 Task: Add Cedar's Mediterranean Foods Roasted Red Pepper Hommus to the cart.
Action: Mouse moved to (749, 259)
Screenshot: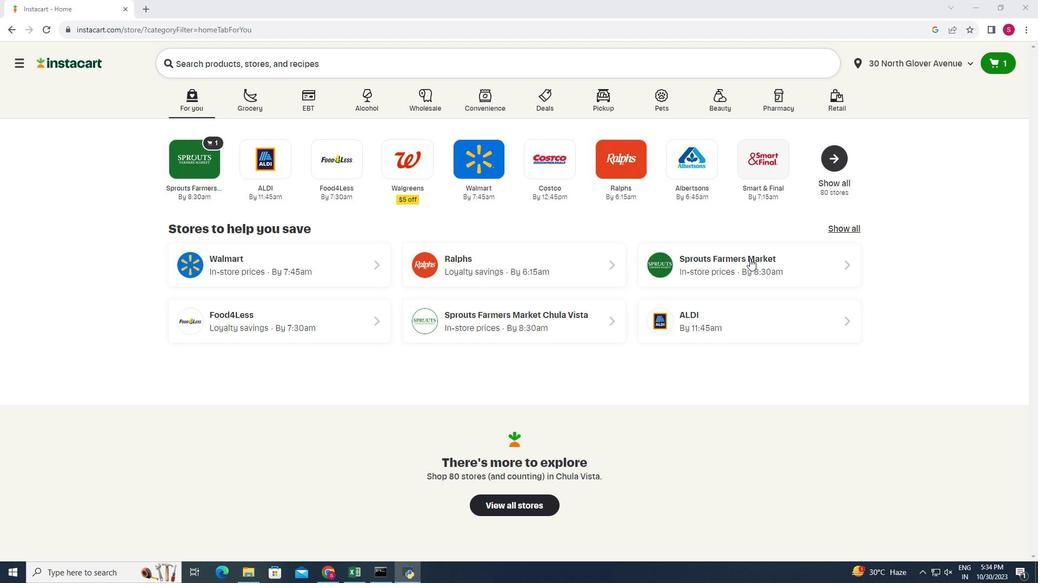 
Action: Mouse pressed left at (749, 259)
Screenshot: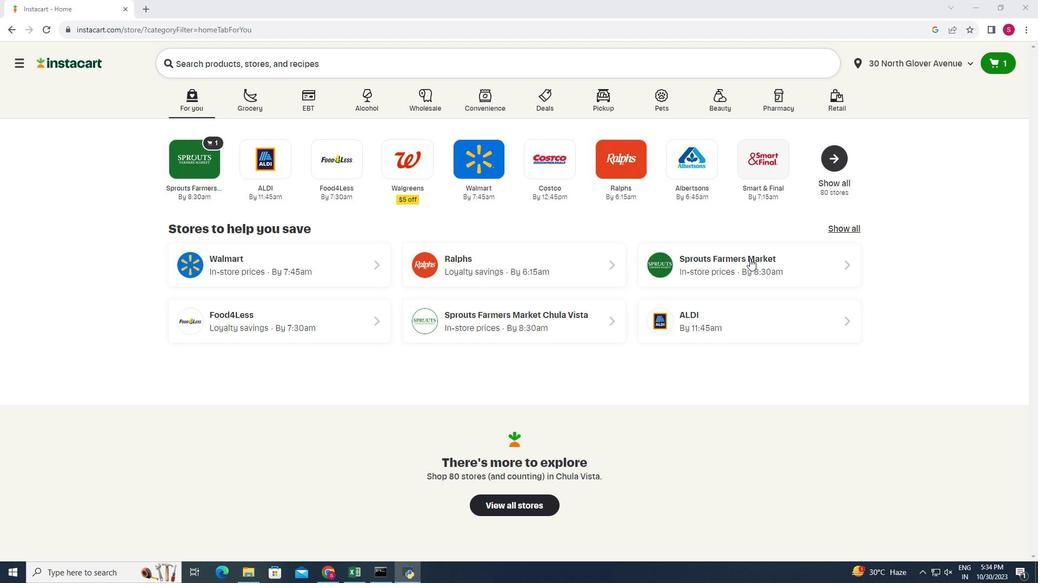
Action: Mouse moved to (54, 476)
Screenshot: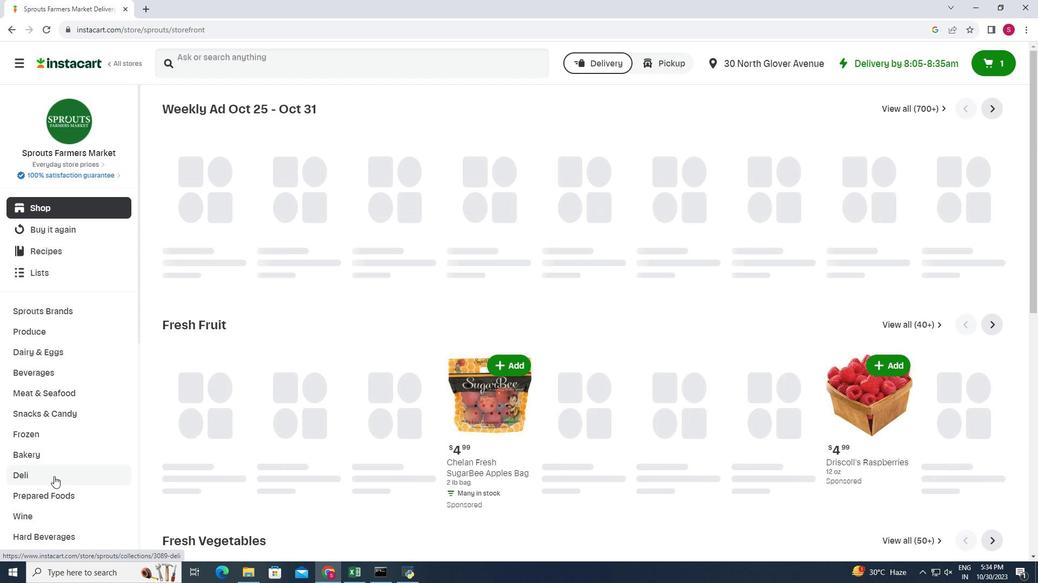 
Action: Mouse pressed left at (54, 476)
Screenshot: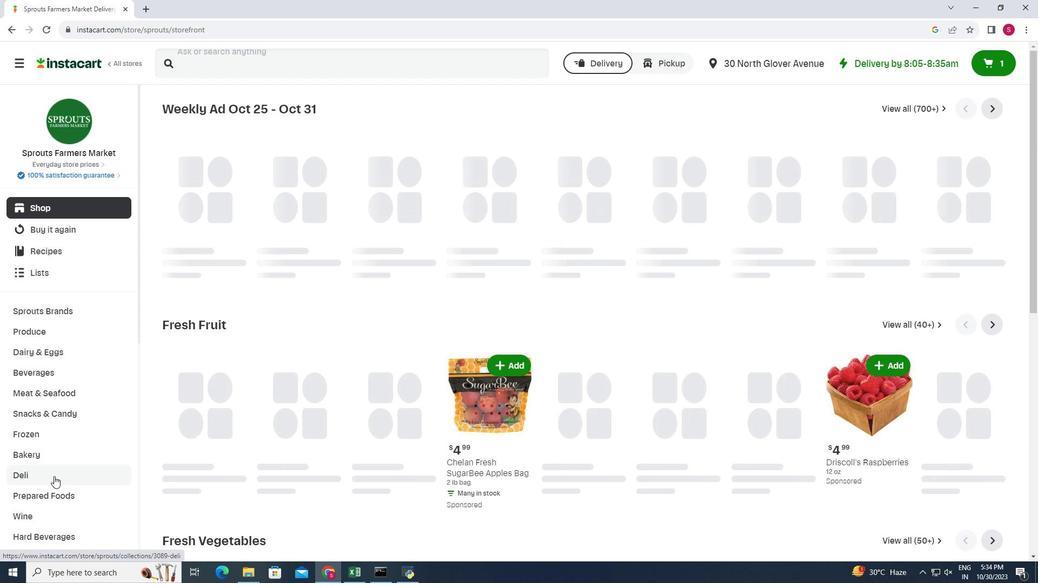 
Action: Mouse moved to (360, 135)
Screenshot: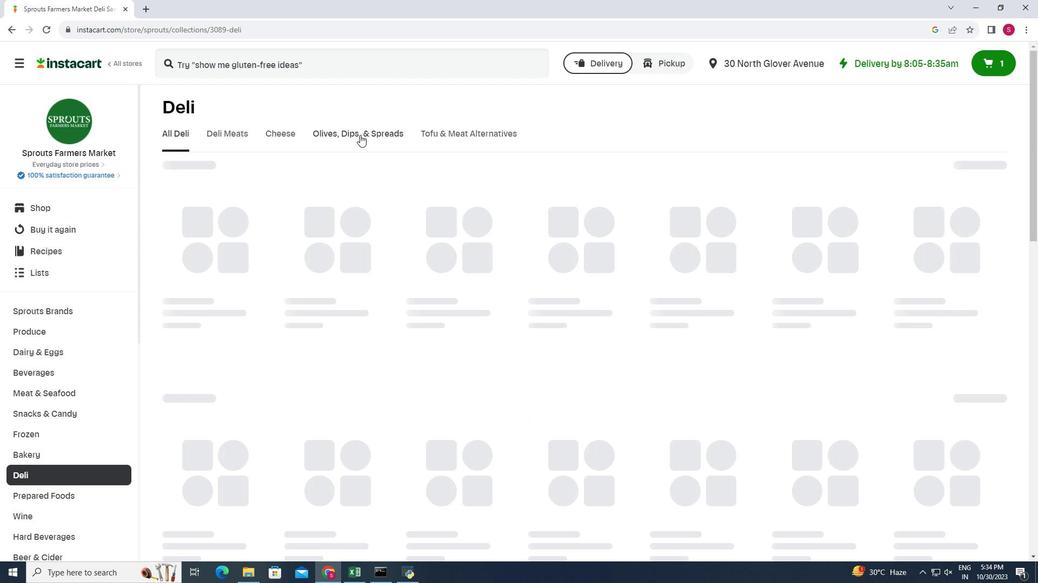 
Action: Mouse pressed left at (360, 135)
Screenshot: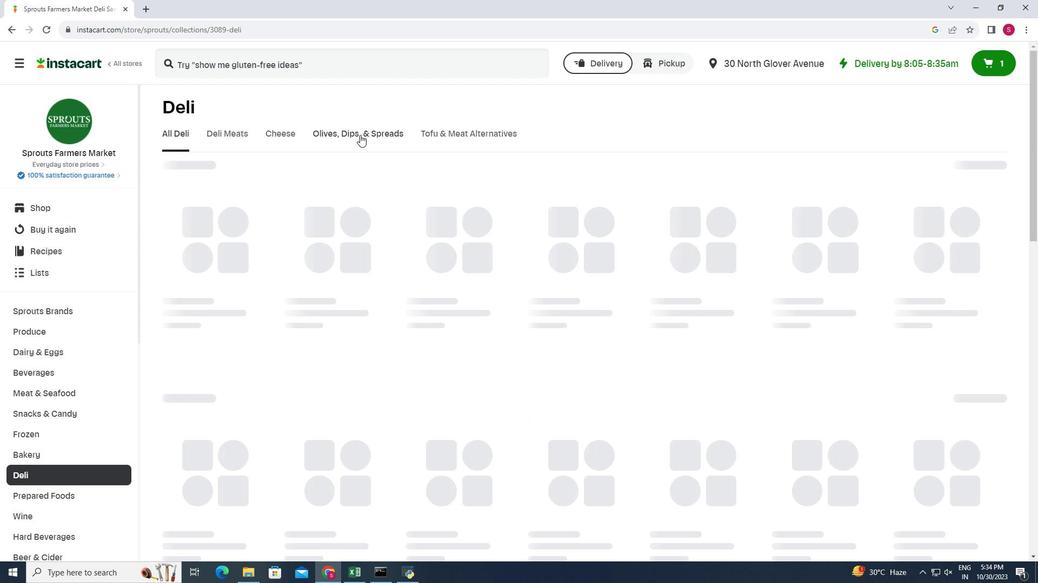 
Action: Mouse moved to (261, 182)
Screenshot: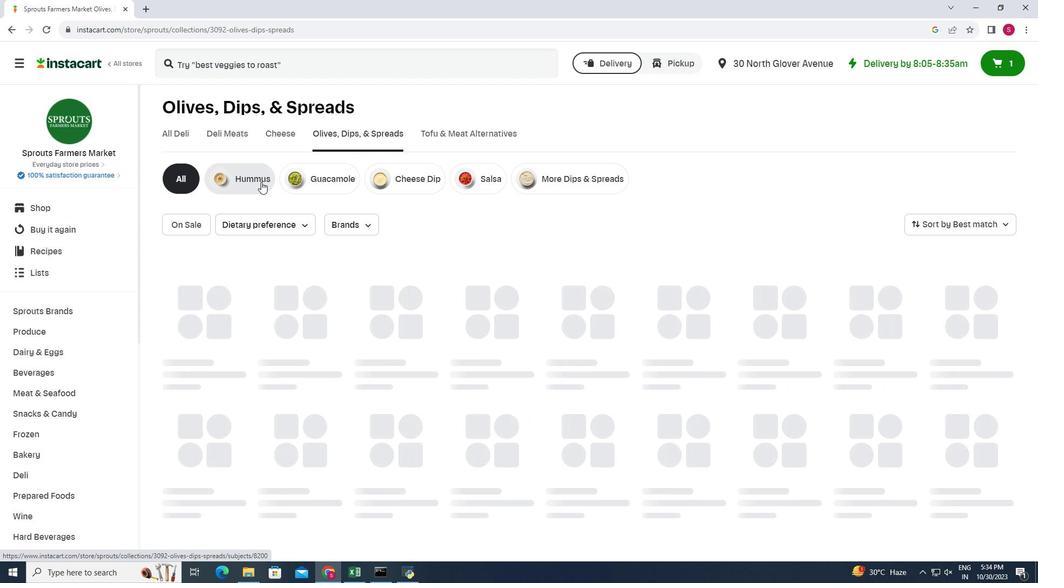 
Action: Mouse pressed left at (261, 182)
Screenshot: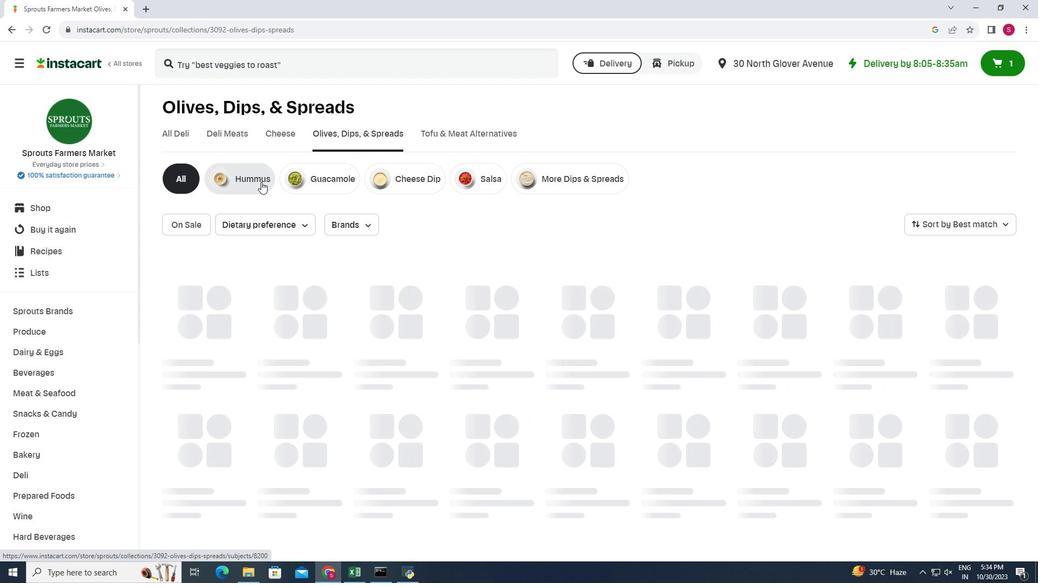 
Action: Mouse moved to (789, 239)
Screenshot: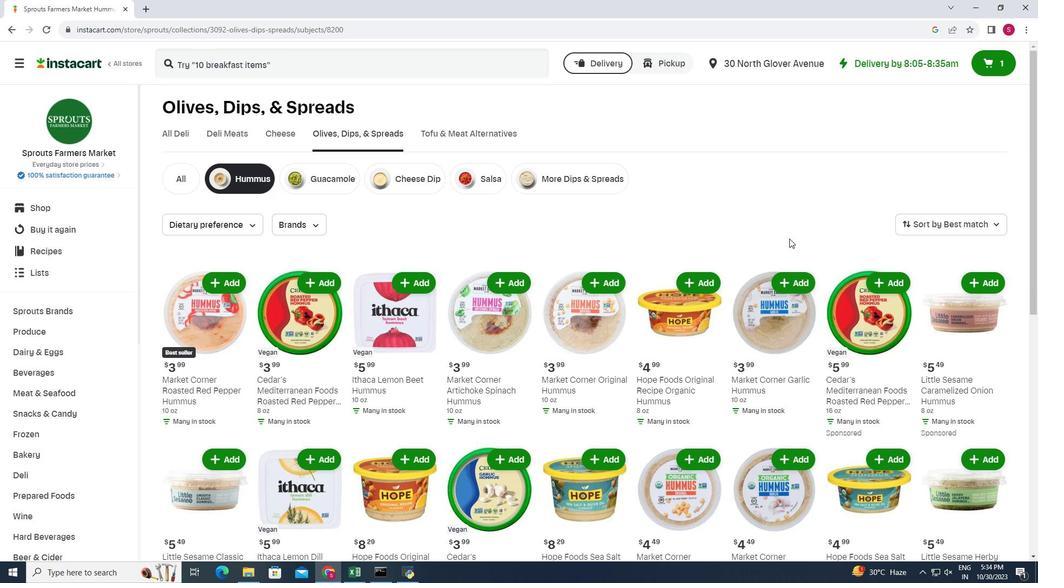 
Action: Mouse scrolled (789, 238) with delta (0, 0)
Screenshot: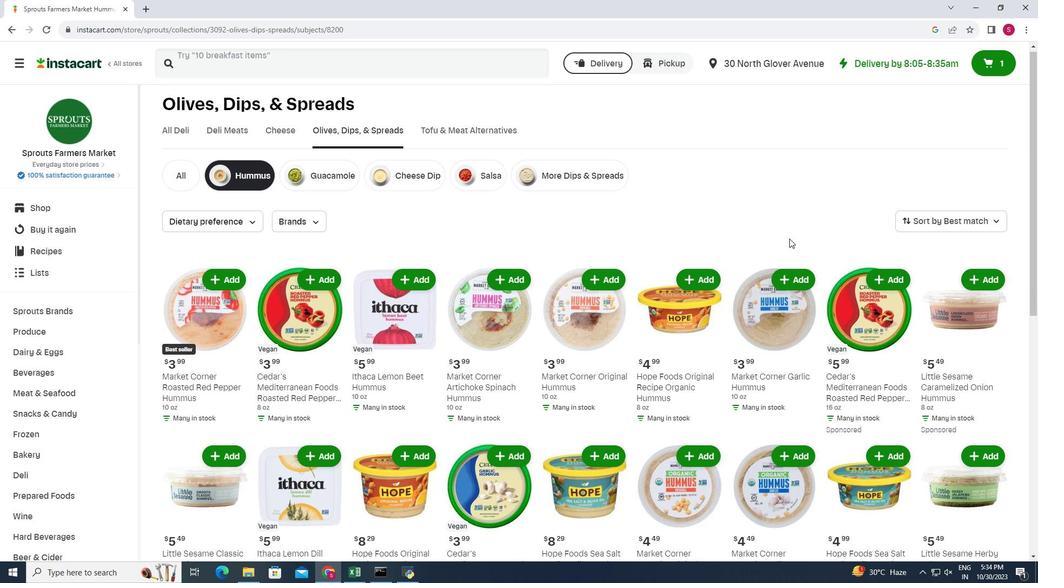 
Action: Mouse scrolled (789, 238) with delta (0, 0)
Screenshot: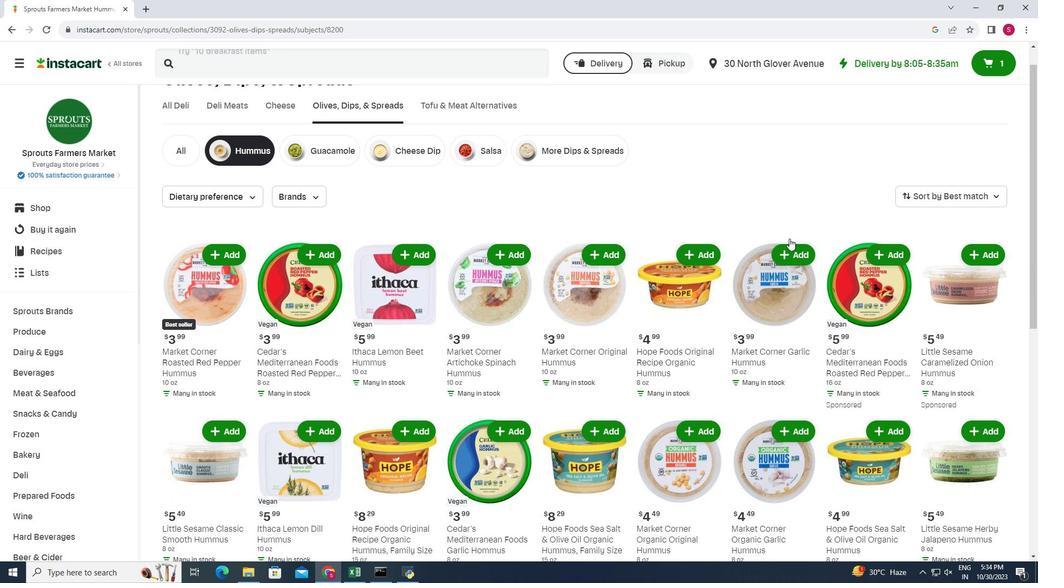 
Action: Mouse moved to (339, 283)
Screenshot: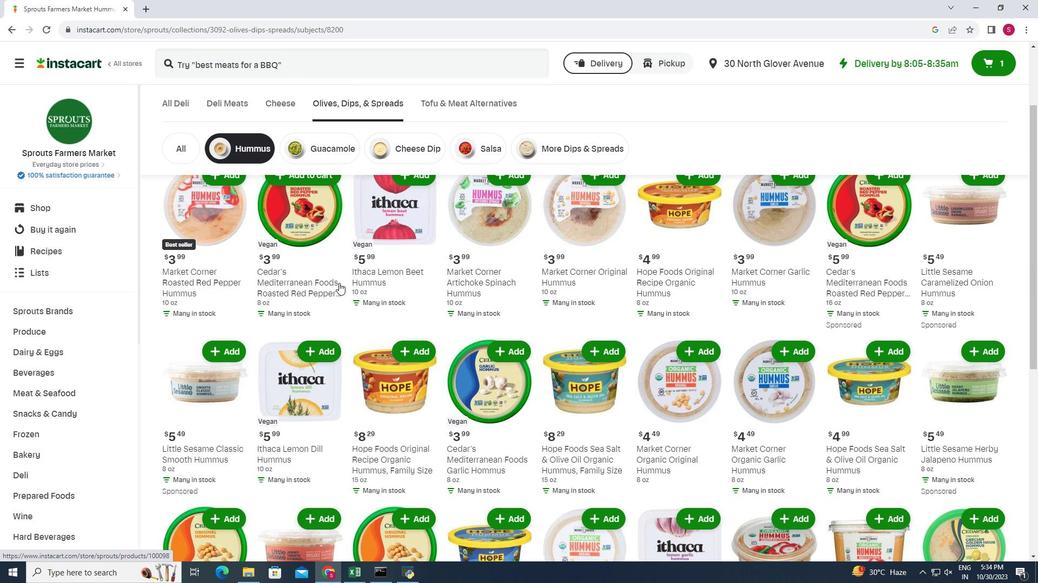 
Action: Mouse scrolled (339, 283) with delta (0, 0)
Screenshot: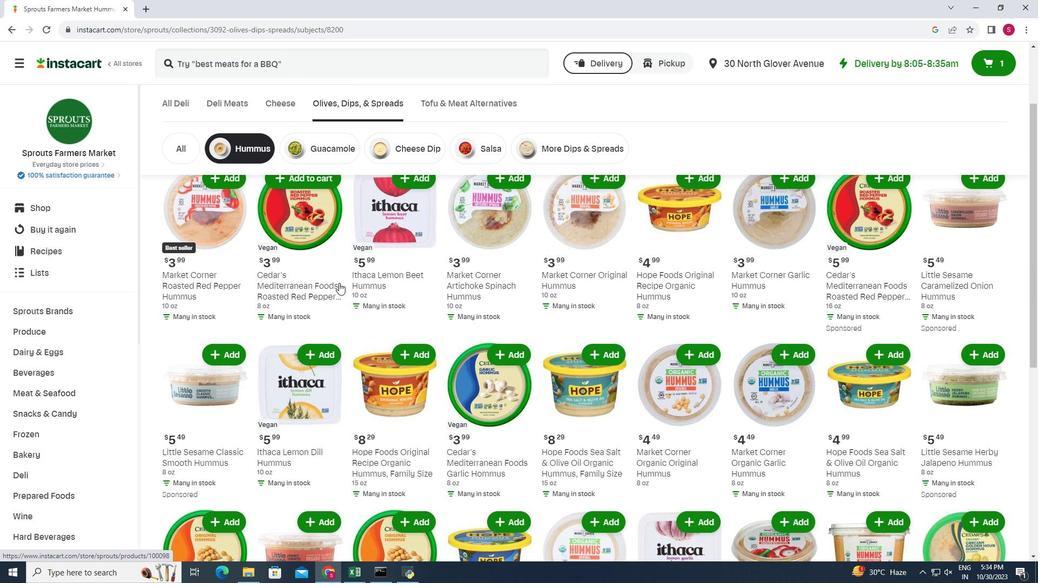 
Action: Mouse moved to (320, 230)
Screenshot: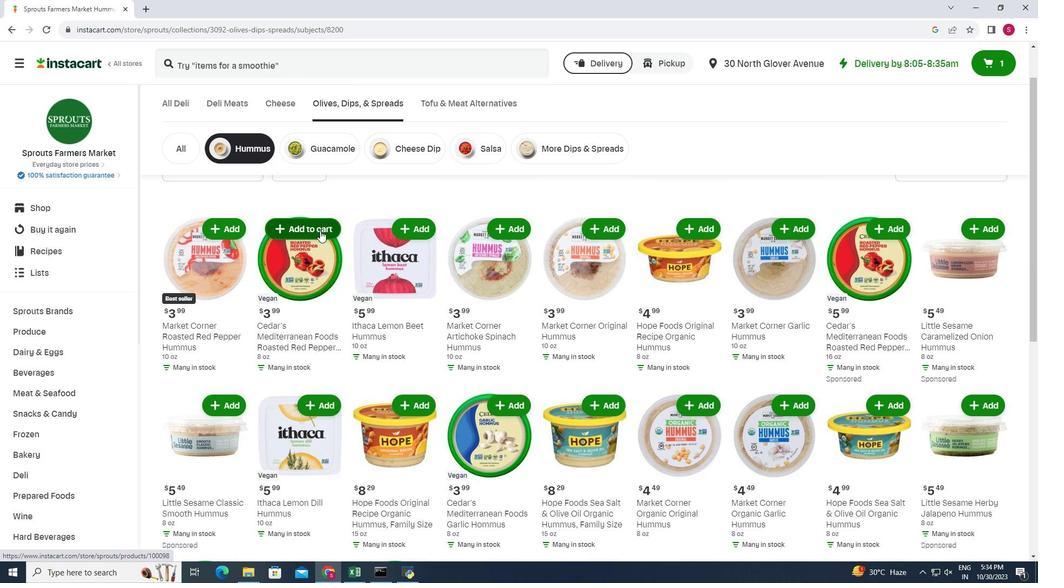 
Action: Mouse pressed left at (320, 230)
Screenshot: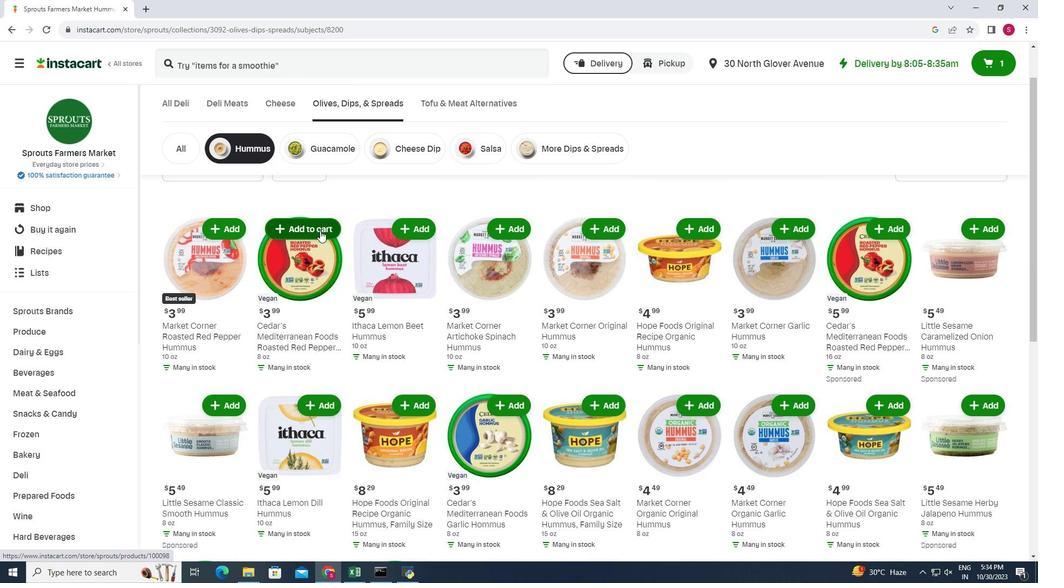 
Action: Mouse moved to (357, 207)
Screenshot: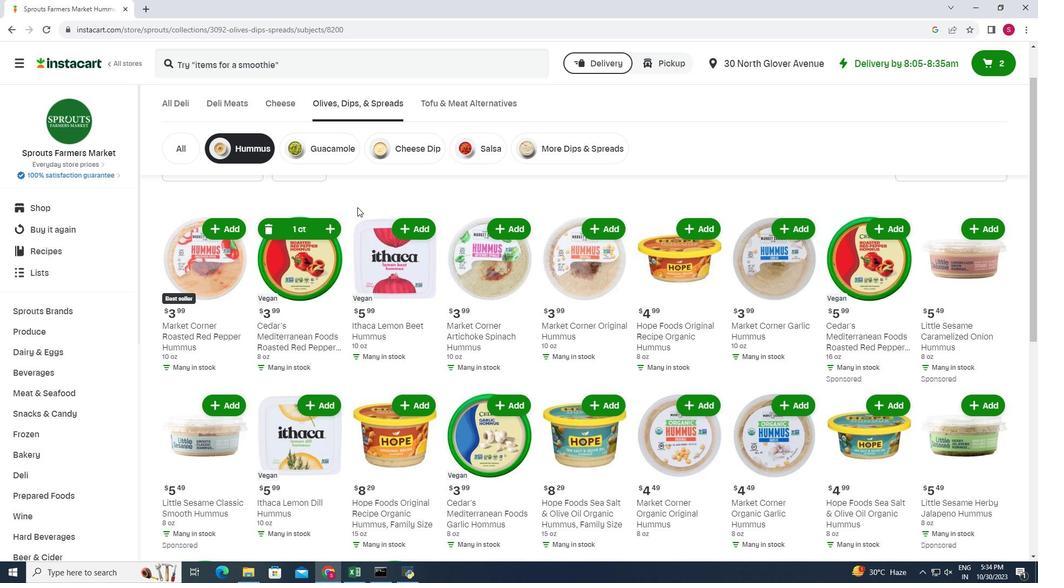 
